 Task: Invite Team Member Softage.1@softage.net to Workspace Leadership Coaching. Invite Team Member Softage.2@softage.net to Workspace Leadership Coaching. Invite Team Member Softage.3@softage.net to Workspace Leadership Coaching. Invite Team Member Softage.4@softage.net to Workspace Leadership Coaching
Action: Mouse moved to (706, 104)
Screenshot: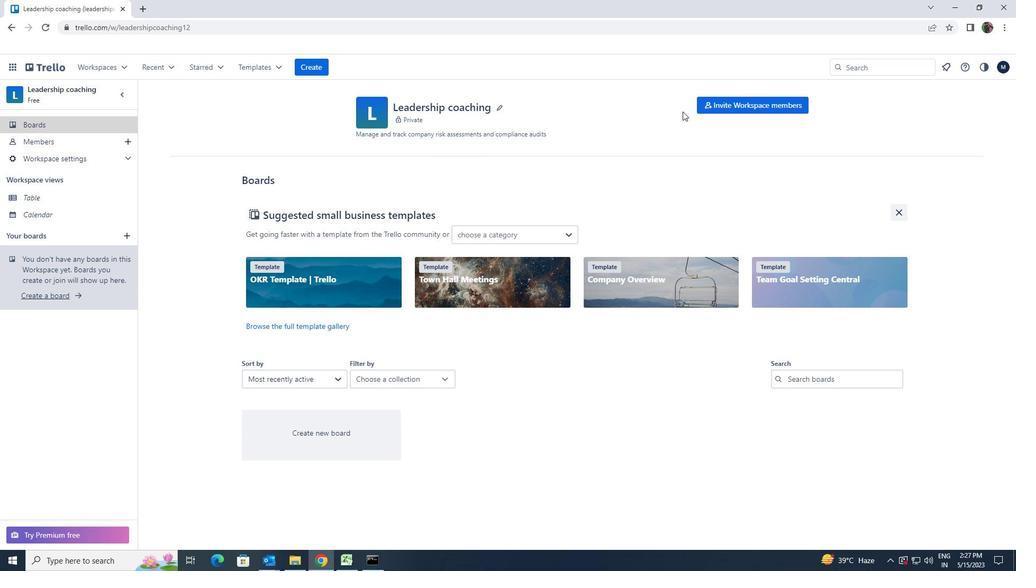 
Action: Mouse pressed left at (706, 104)
Screenshot: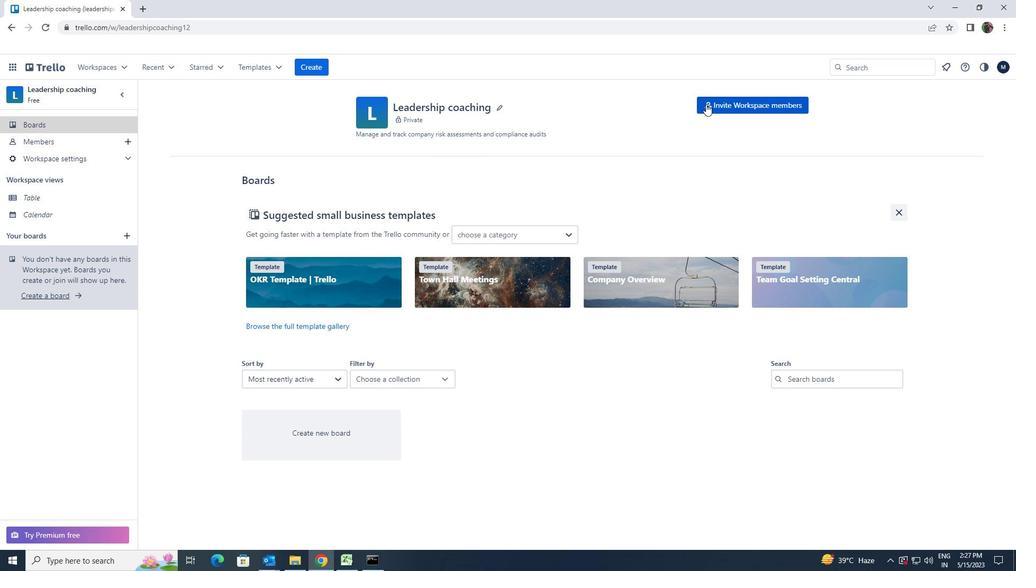 
Action: Key pressed <Key.shift>SOFTAGE.1<Key.shift>@SOFTAGE.NET
Screenshot: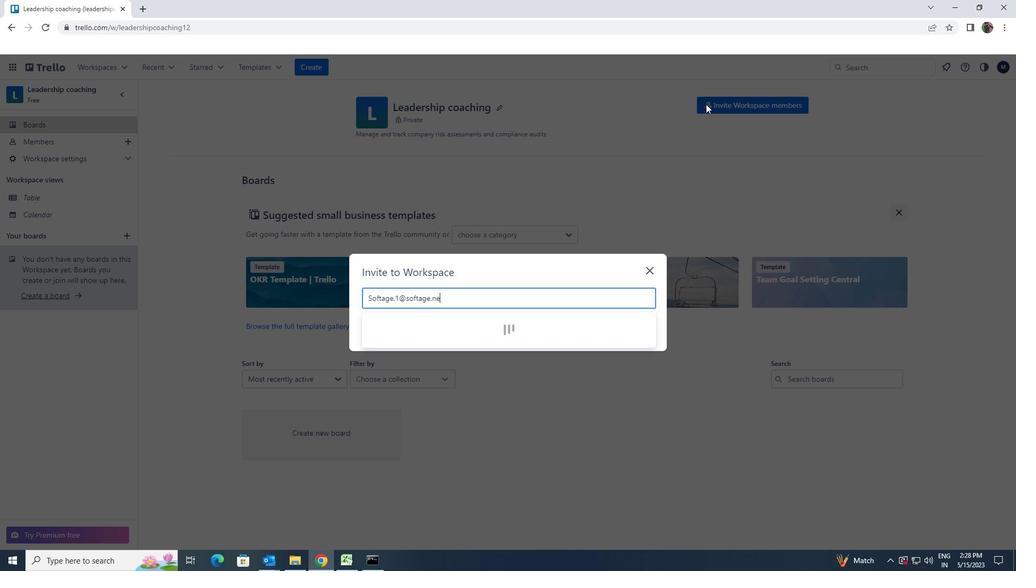 
Action: Mouse moved to (419, 319)
Screenshot: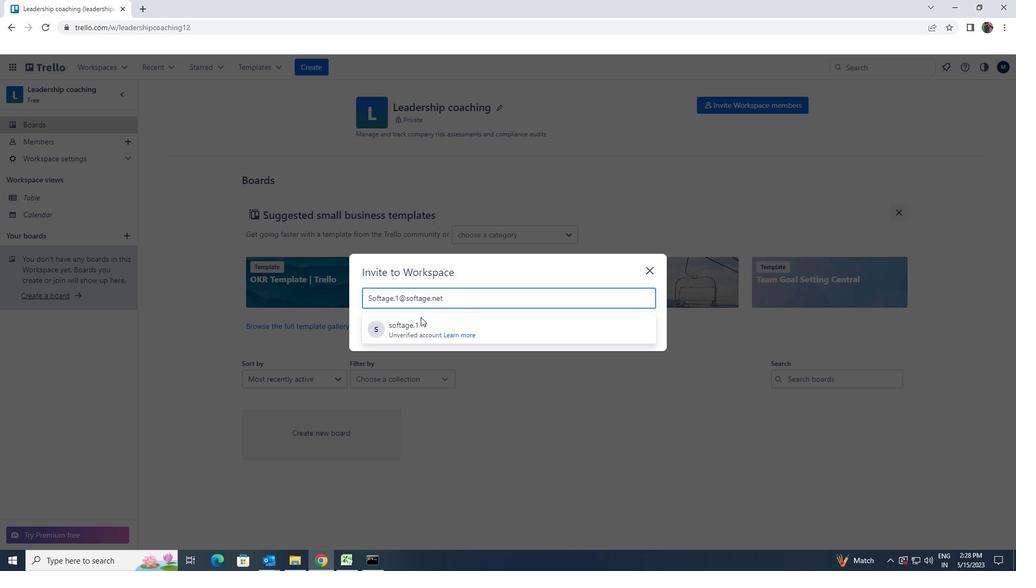 
Action: Mouse pressed left at (419, 319)
Screenshot: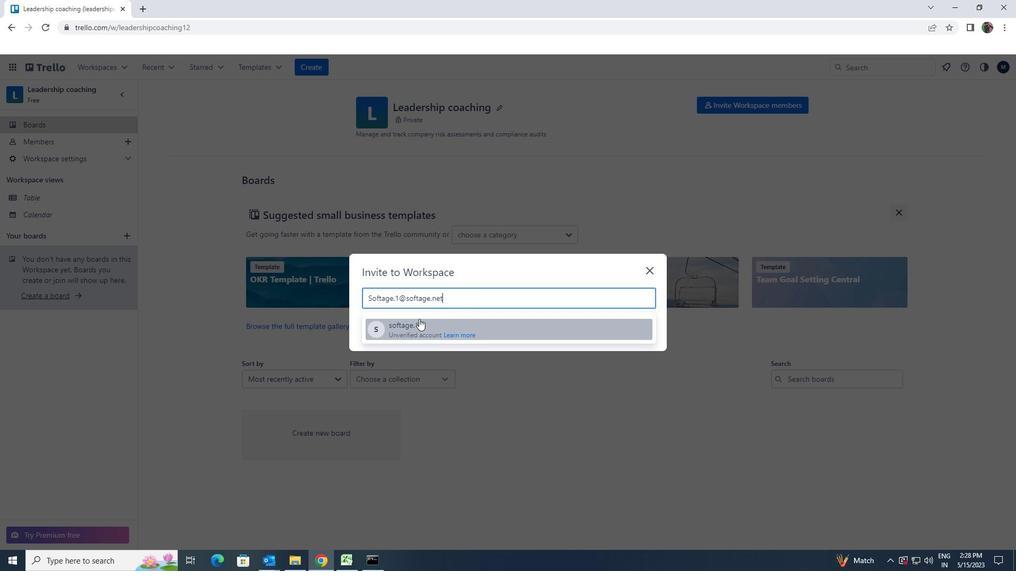 
Action: Key pressed SOFTAGE.2<Key.shift>@SOFTAGE.NET
Screenshot: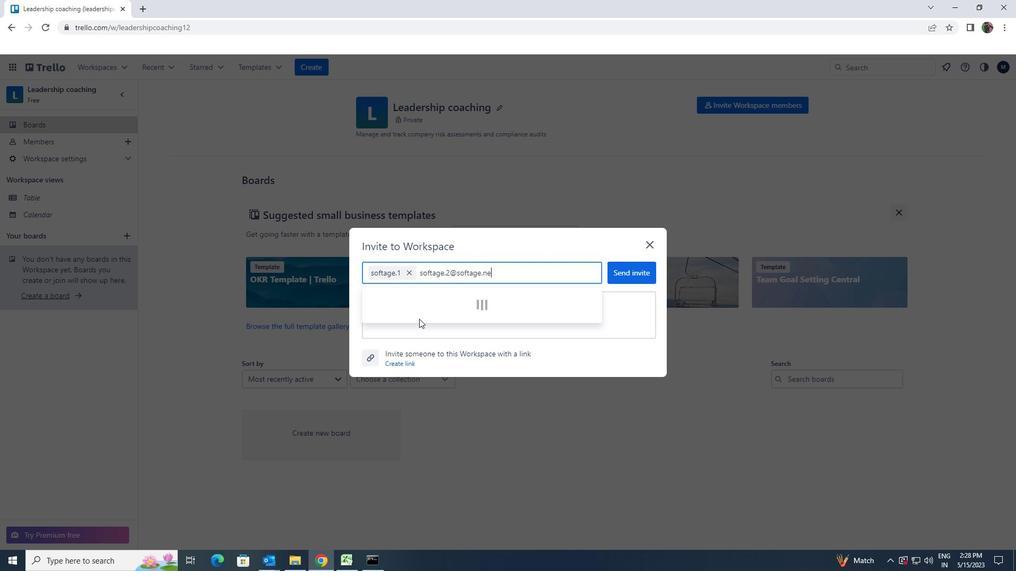 
Action: Mouse moved to (426, 296)
Screenshot: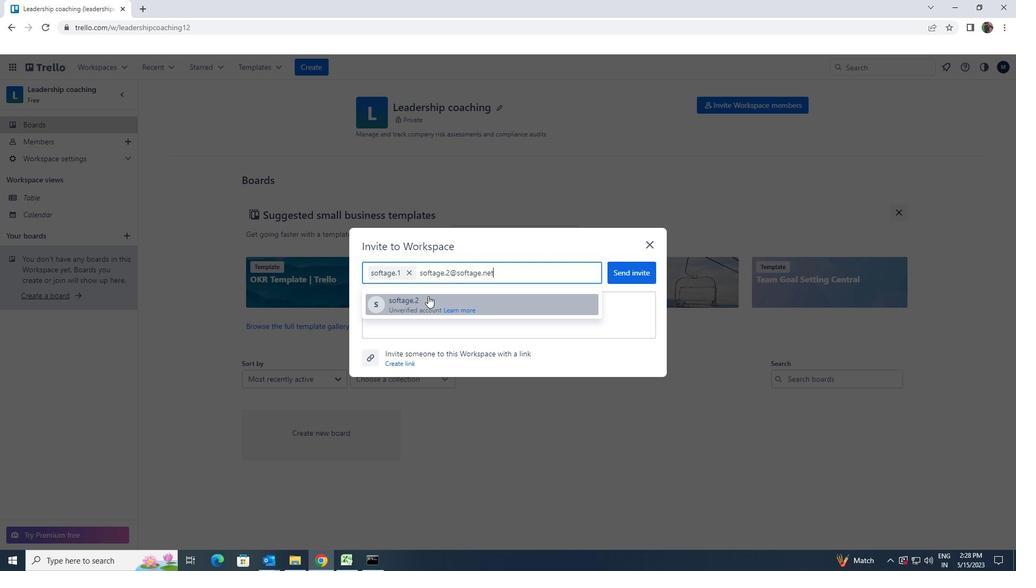 
Action: Mouse pressed left at (426, 296)
Screenshot: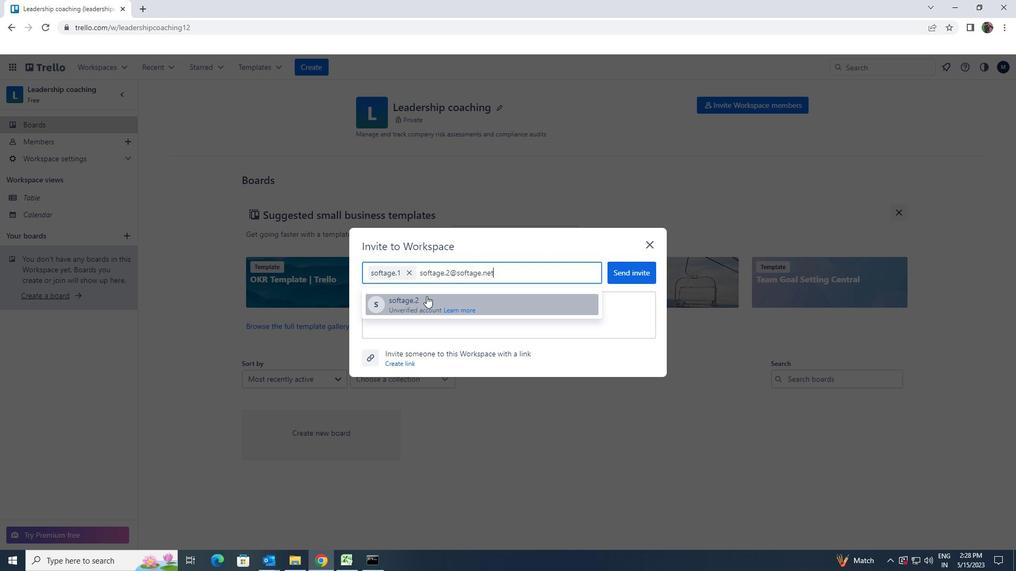 
Action: Mouse moved to (421, 299)
Screenshot: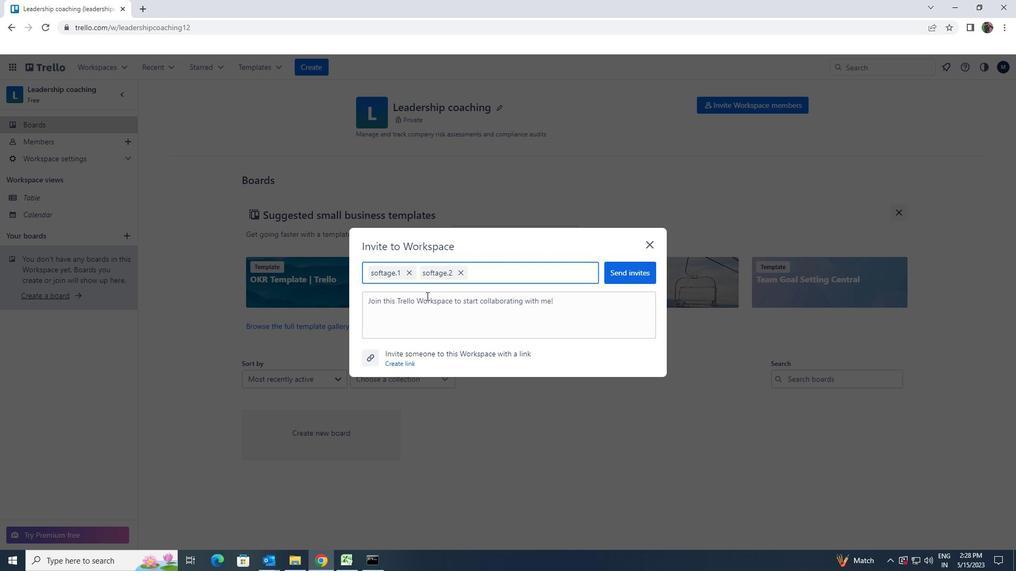 
Action: Key pressed SOFTAGE.3
Screenshot: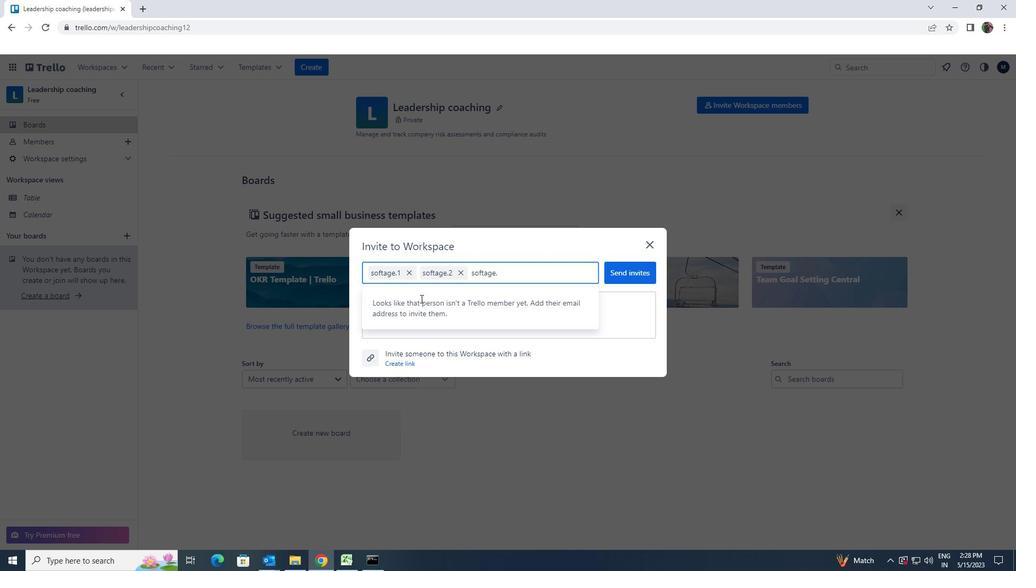 
Action: Mouse moved to (420, 299)
Screenshot: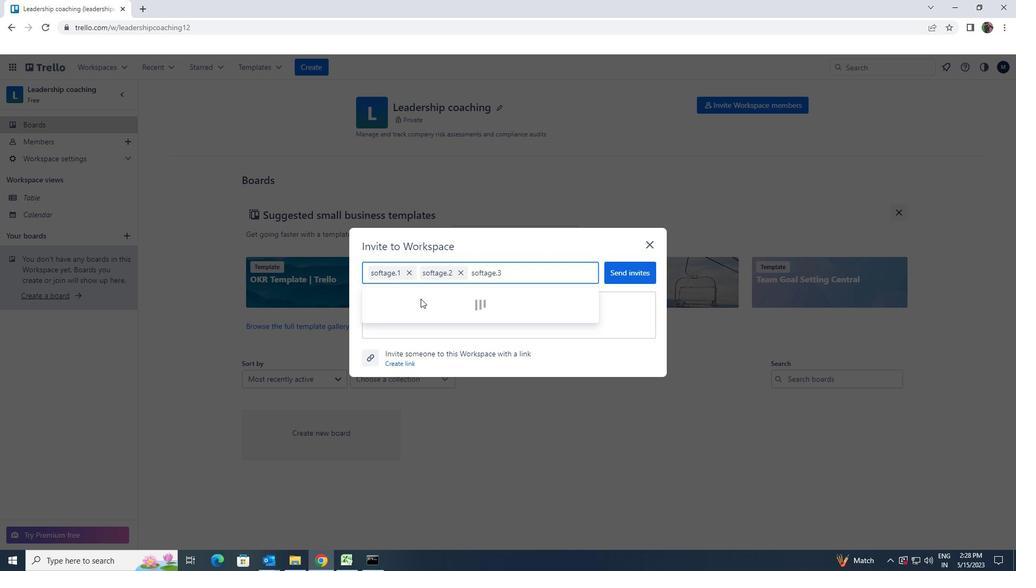 
Action: Key pressed <Key.shift>@SOFTAGE.NET
Screenshot: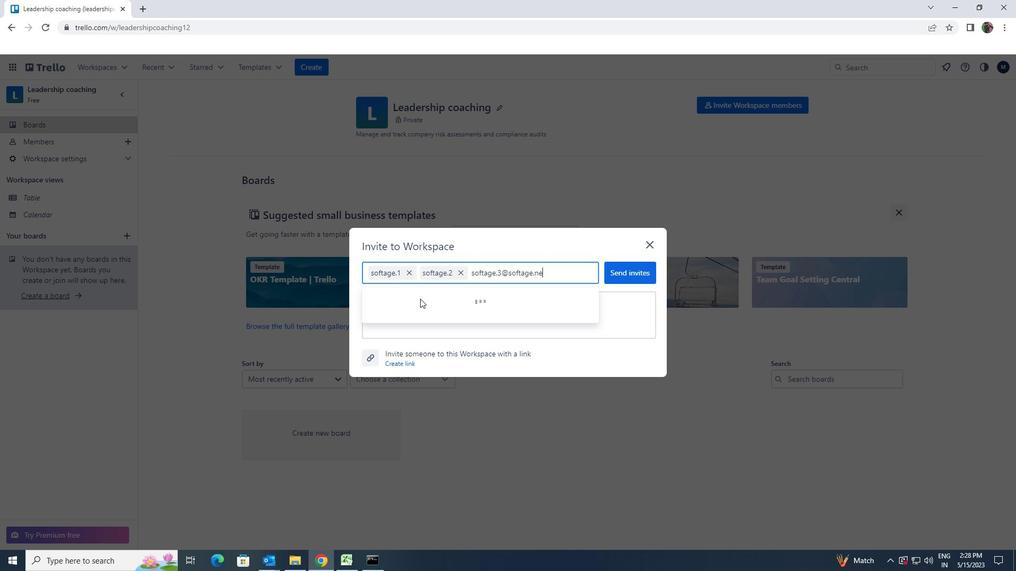 
Action: Mouse pressed left at (420, 299)
Screenshot: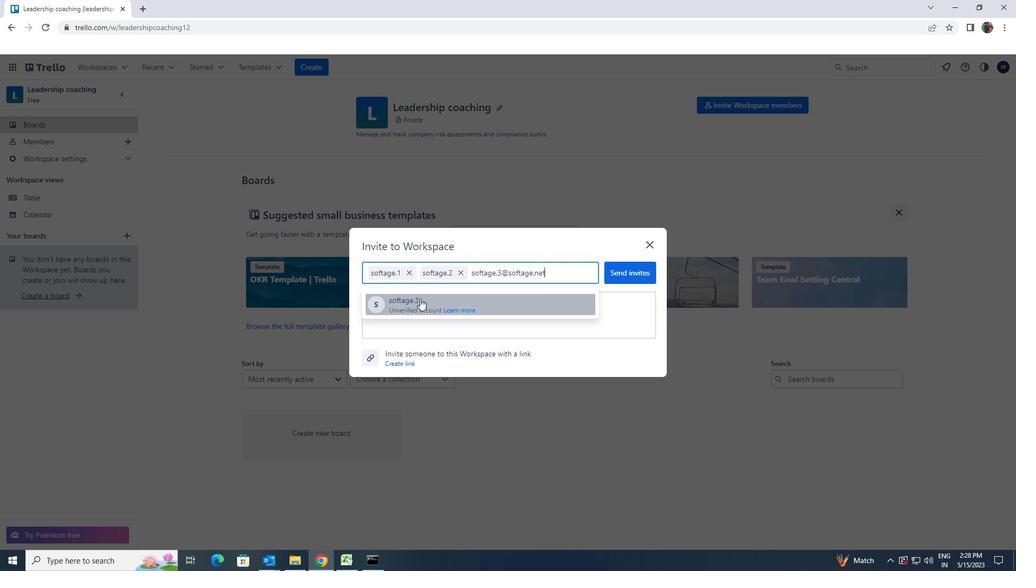
Action: Key pressed SF<Key.backspace>OFTAGE.4<Key.shift><Key.shift>@SOFTAGE.NET
Screenshot: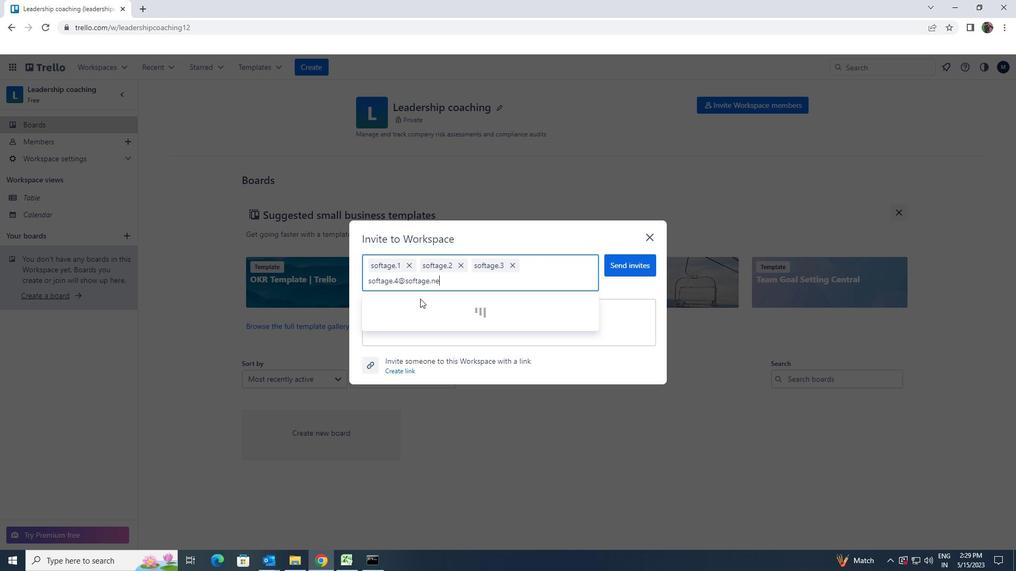 
Action: Mouse moved to (420, 308)
Screenshot: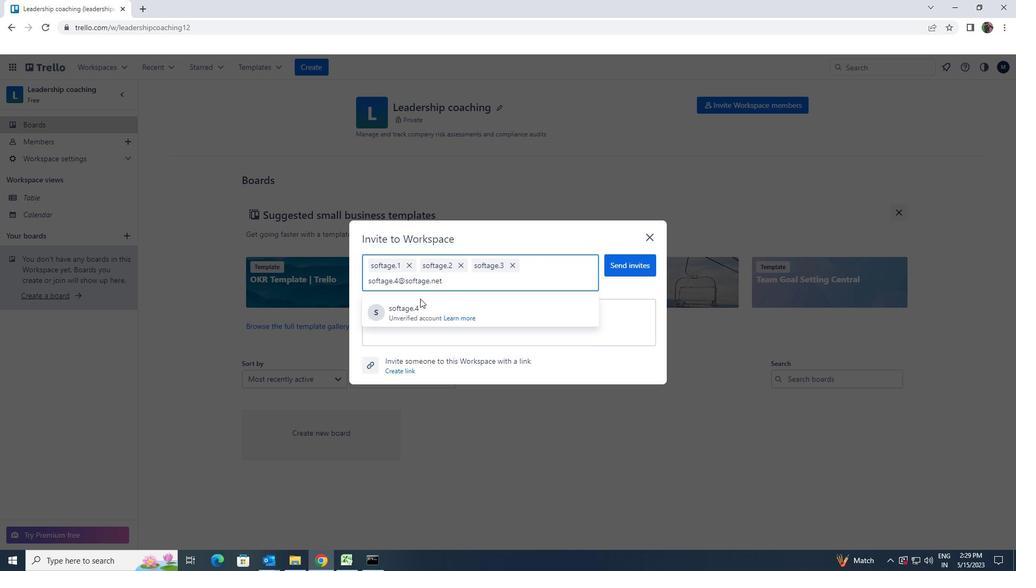 
Action: Mouse pressed left at (420, 308)
Screenshot: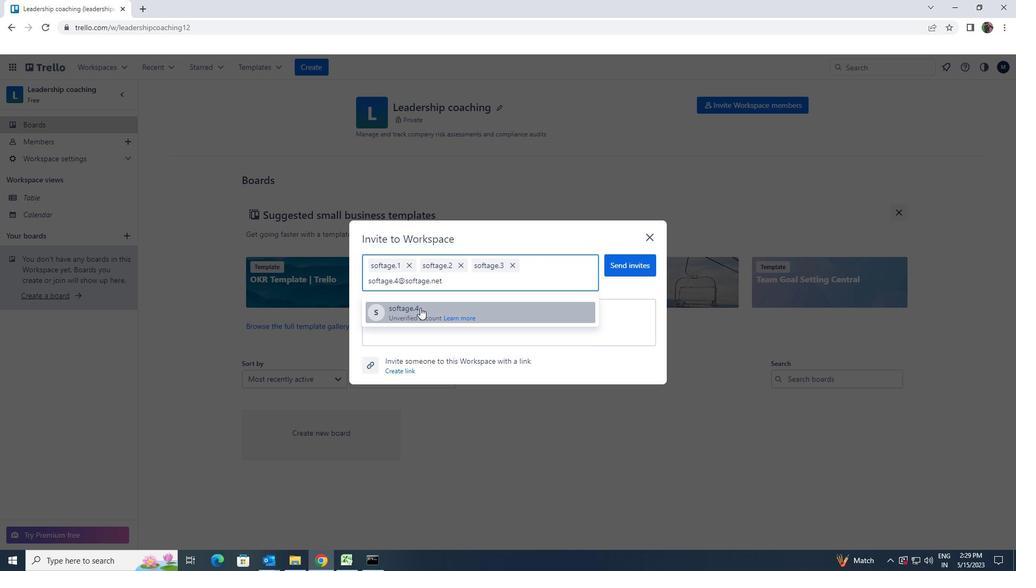 
Action: Mouse moved to (612, 260)
Screenshot: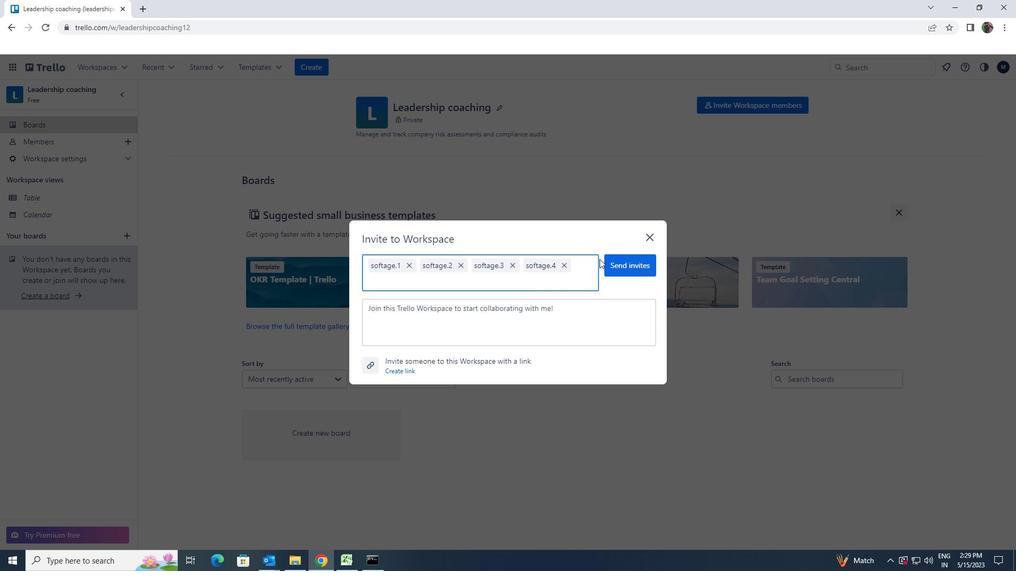 
Action: Mouse pressed left at (612, 260)
Screenshot: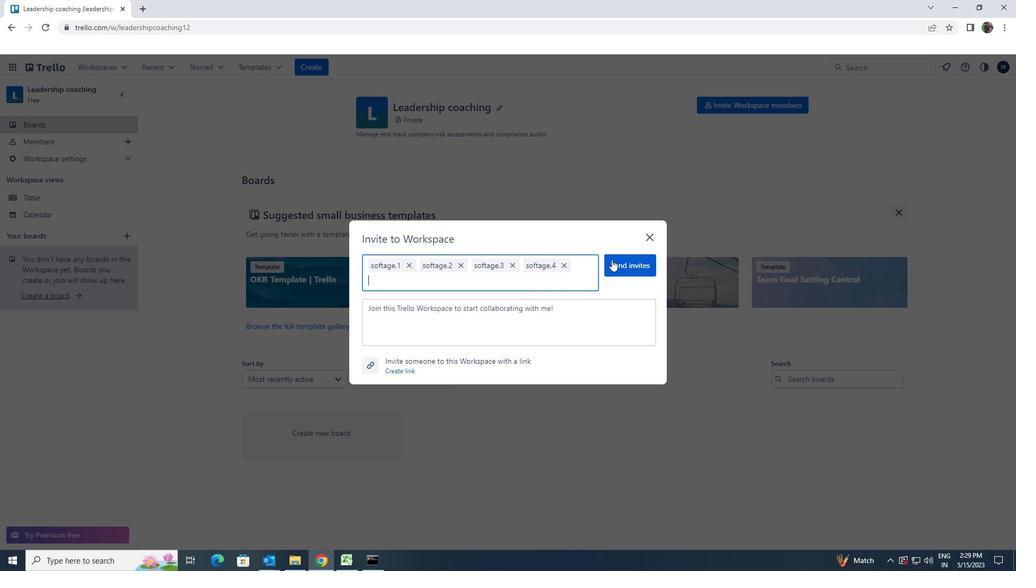 
